 Task: Learn more about a recruiter lite.
Action: Mouse moved to (744, 87)
Screenshot: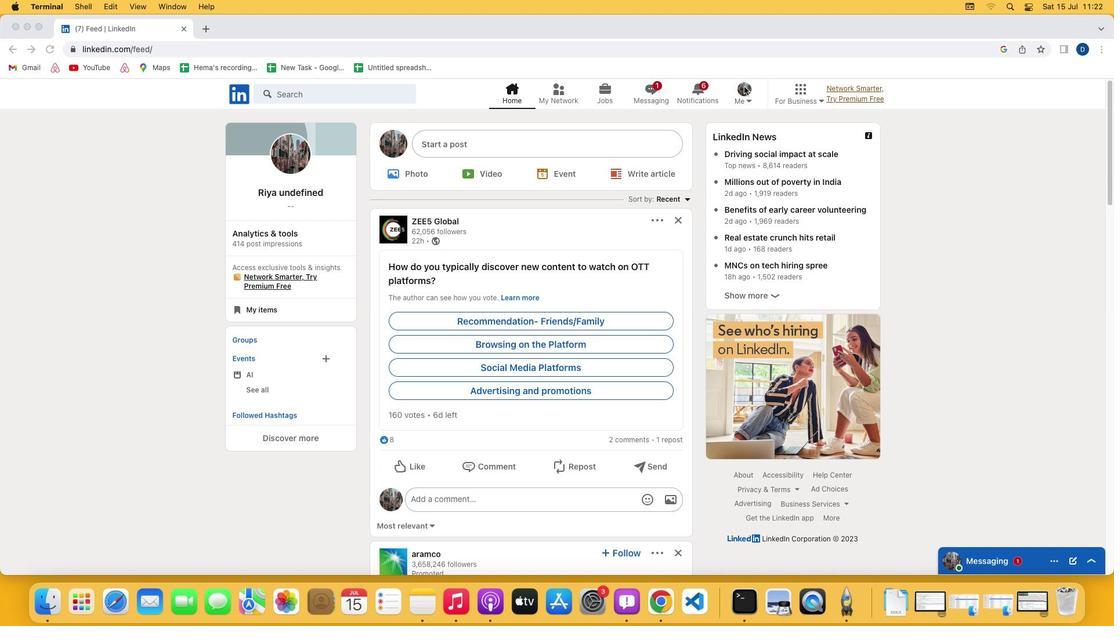 
Action: Mouse pressed left at (744, 87)
Screenshot: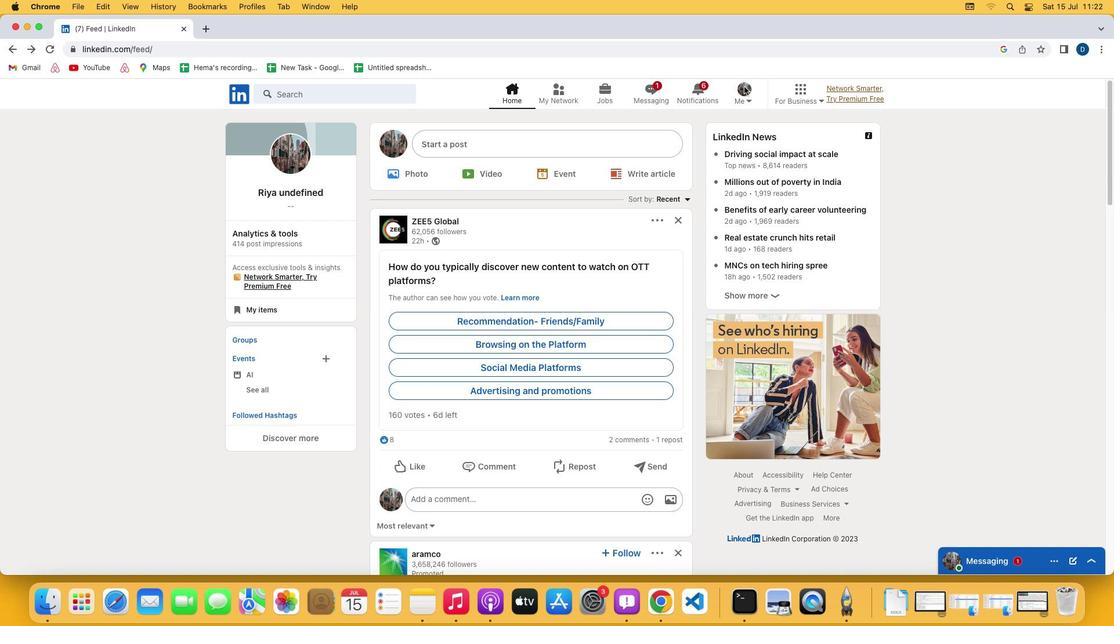 
Action: Mouse pressed left at (744, 87)
Screenshot: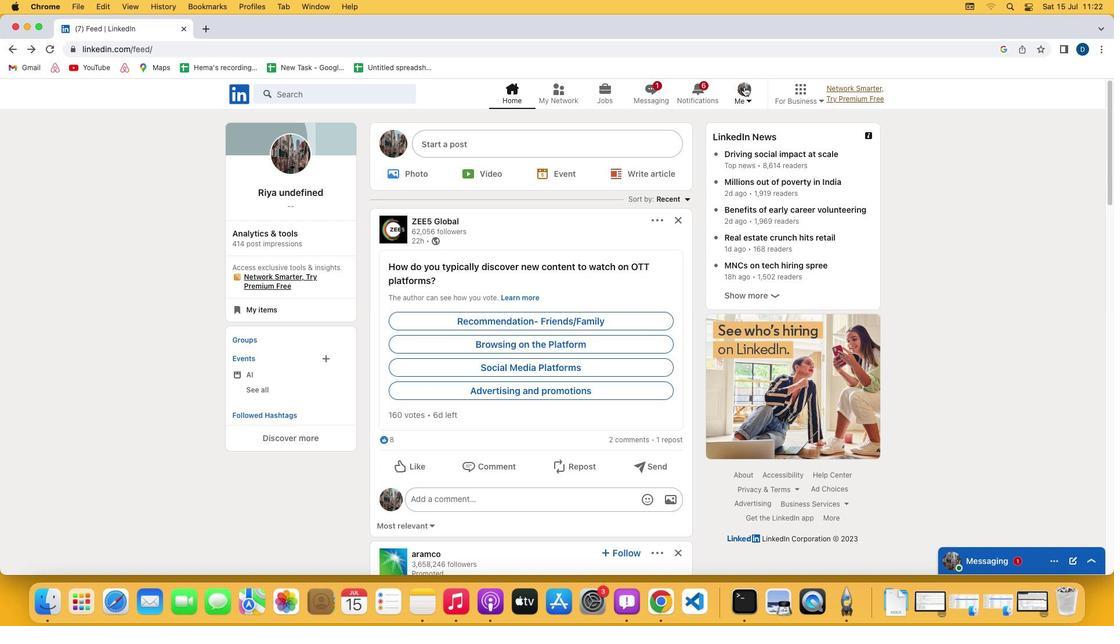 
Action: Mouse moved to (649, 221)
Screenshot: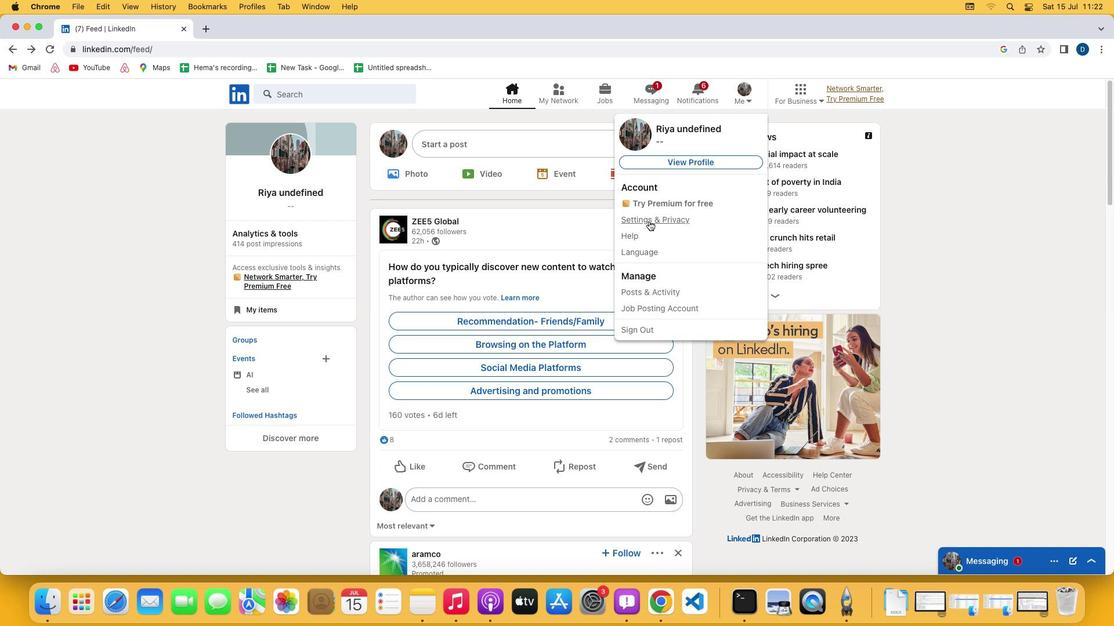 
Action: Mouse pressed left at (649, 221)
Screenshot: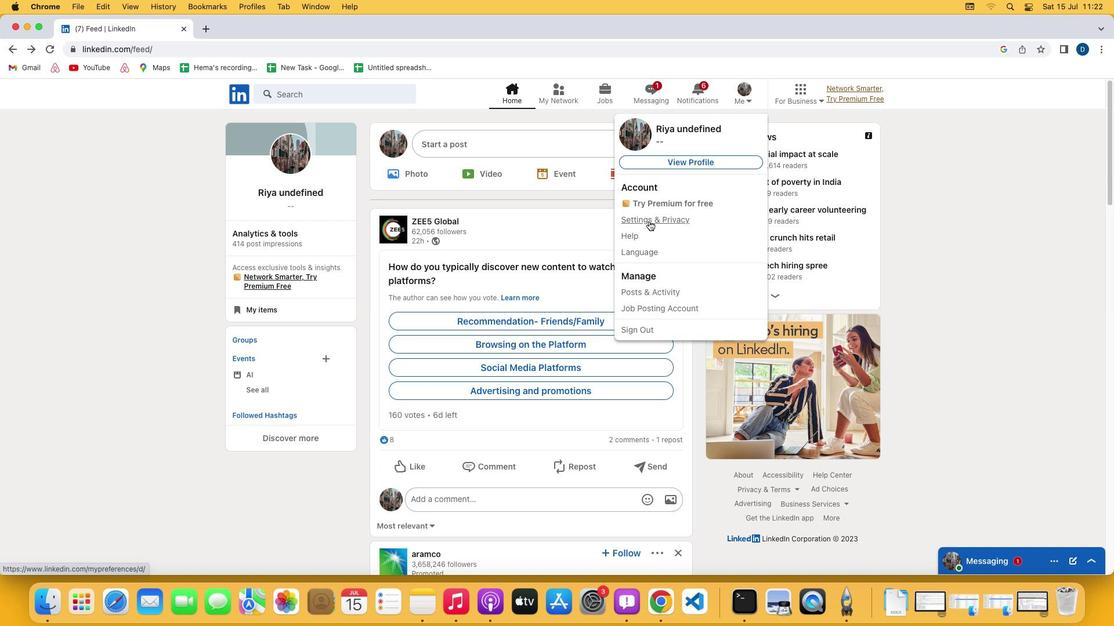 
Action: Mouse moved to (617, 328)
Screenshot: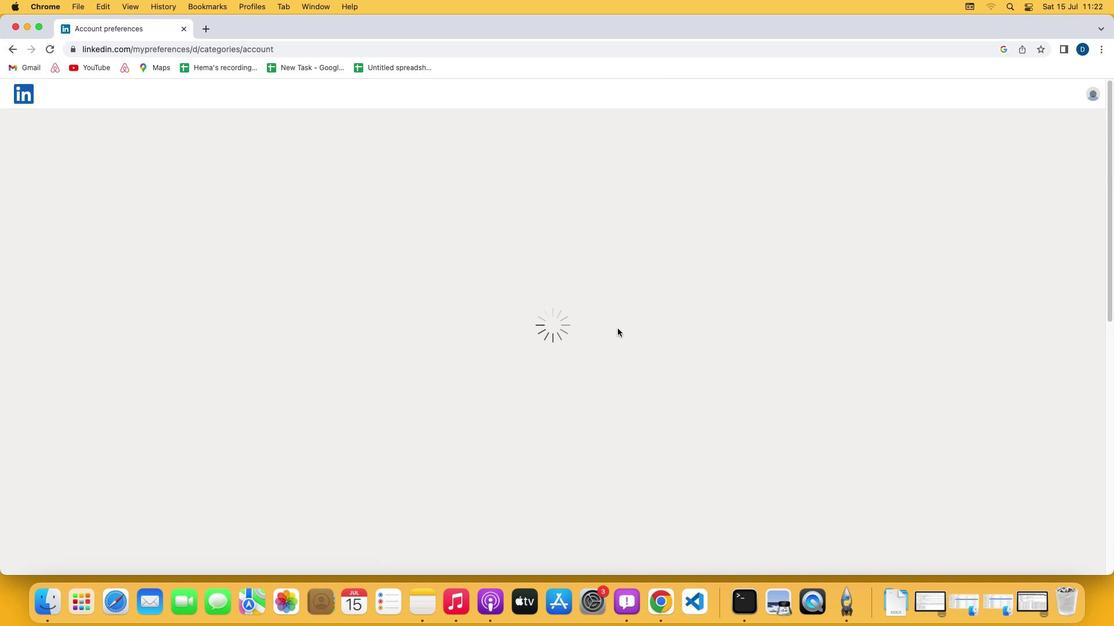 
Action: Mouse scrolled (617, 328) with delta (0, 0)
Screenshot: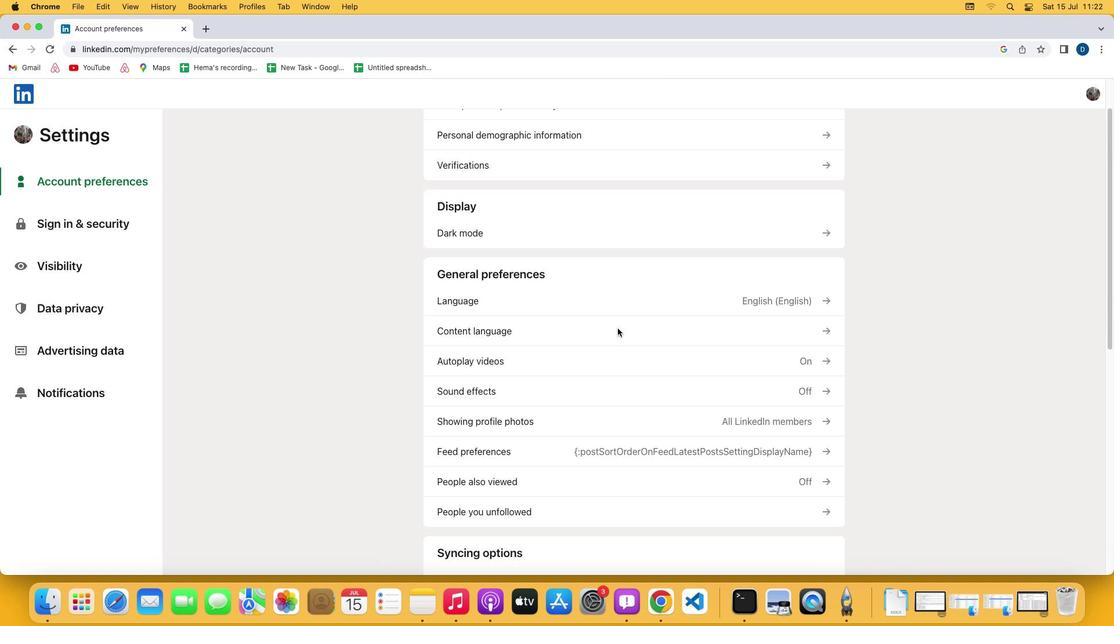 
Action: Mouse scrolled (617, 328) with delta (0, 0)
Screenshot: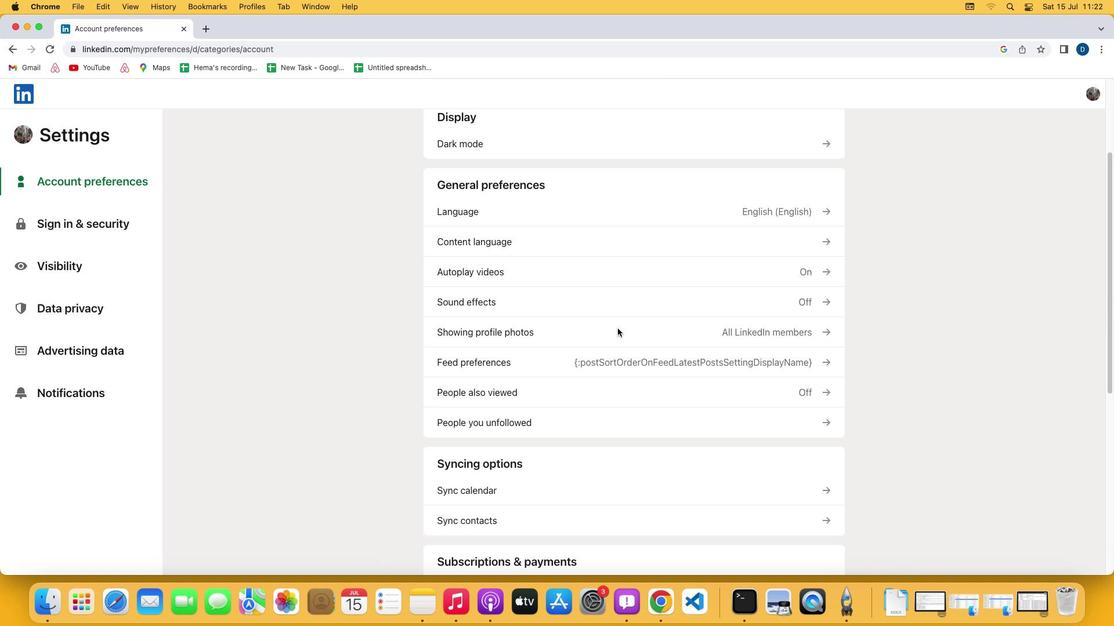 
Action: Mouse scrolled (617, 328) with delta (0, -1)
Screenshot: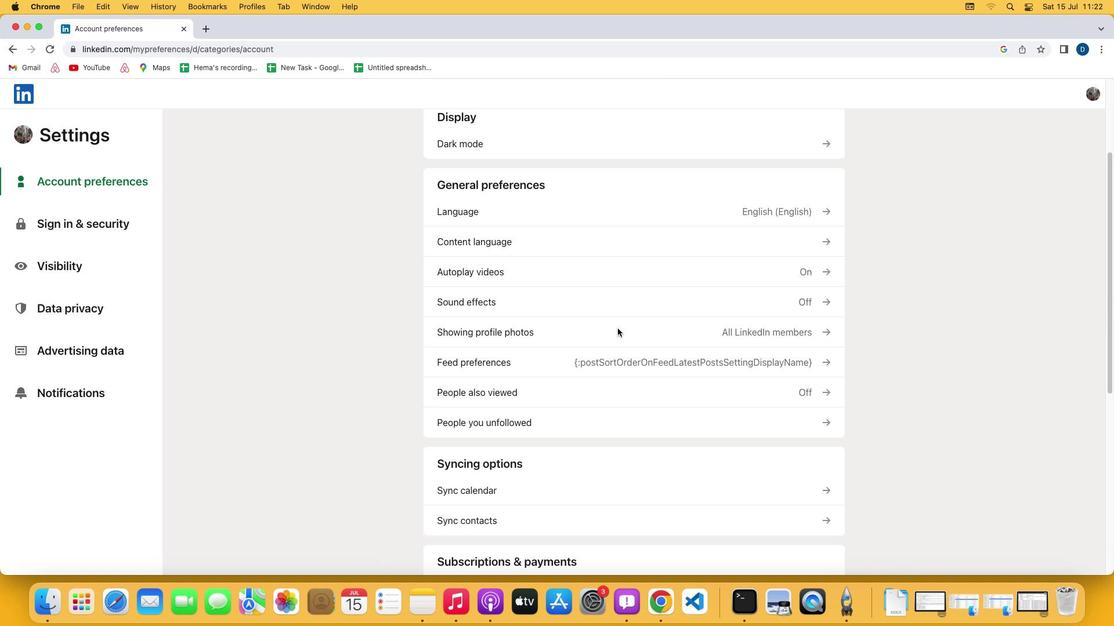 
Action: Mouse scrolled (617, 328) with delta (0, -2)
Screenshot: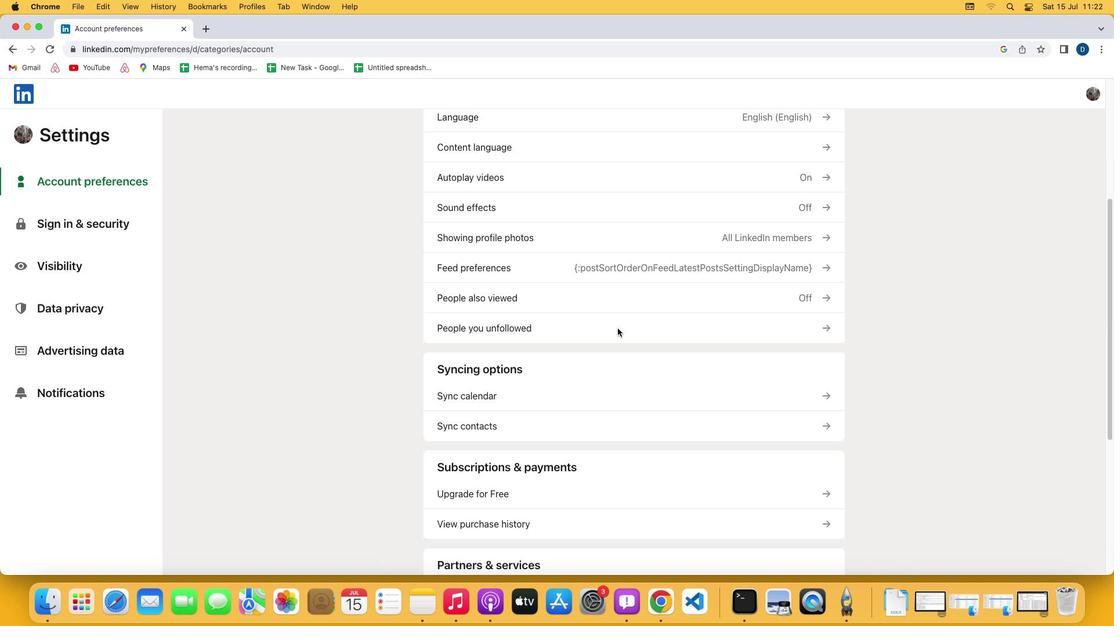 
Action: Mouse scrolled (617, 328) with delta (0, 0)
Screenshot: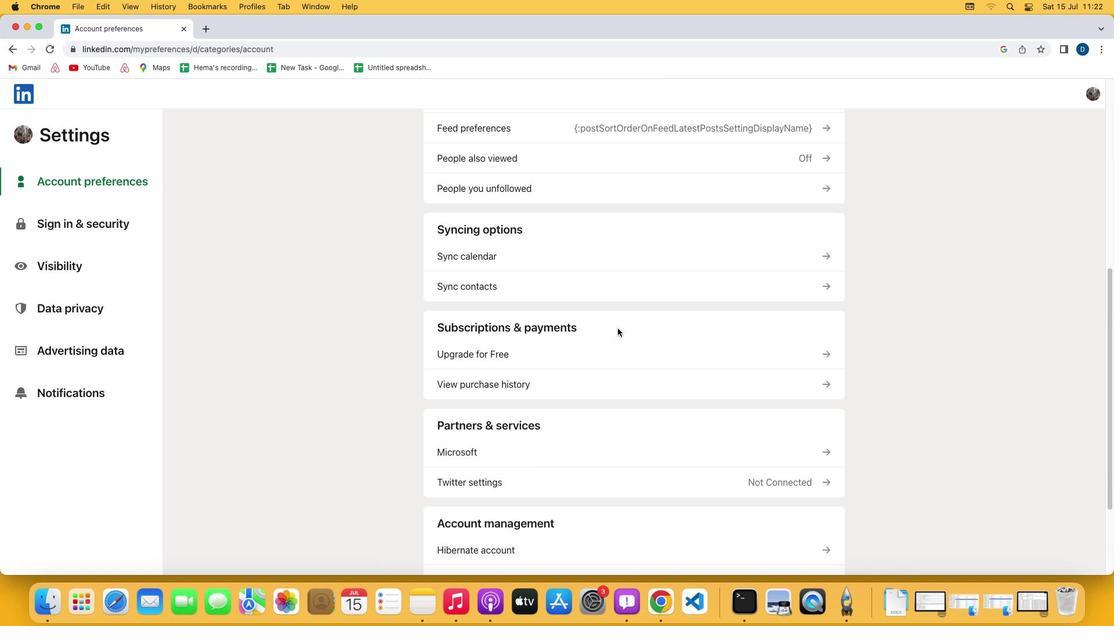 
Action: Mouse scrolled (617, 328) with delta (0, 0)
Screenshot: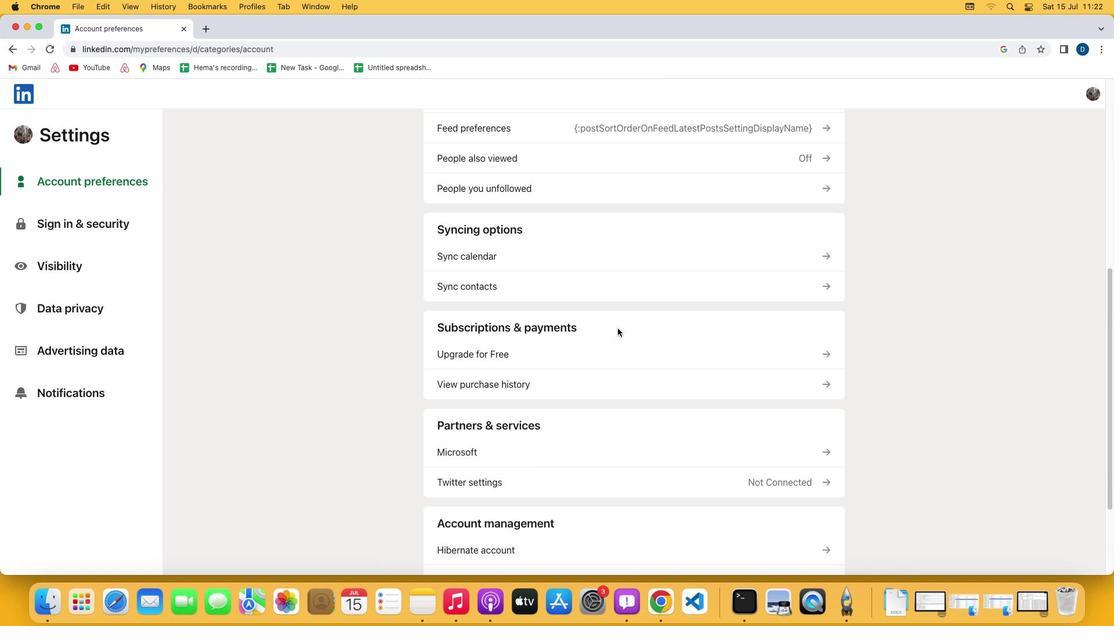 
Action: Mouse scrolled (617, 328) with delta (0, -1)
Screenshot: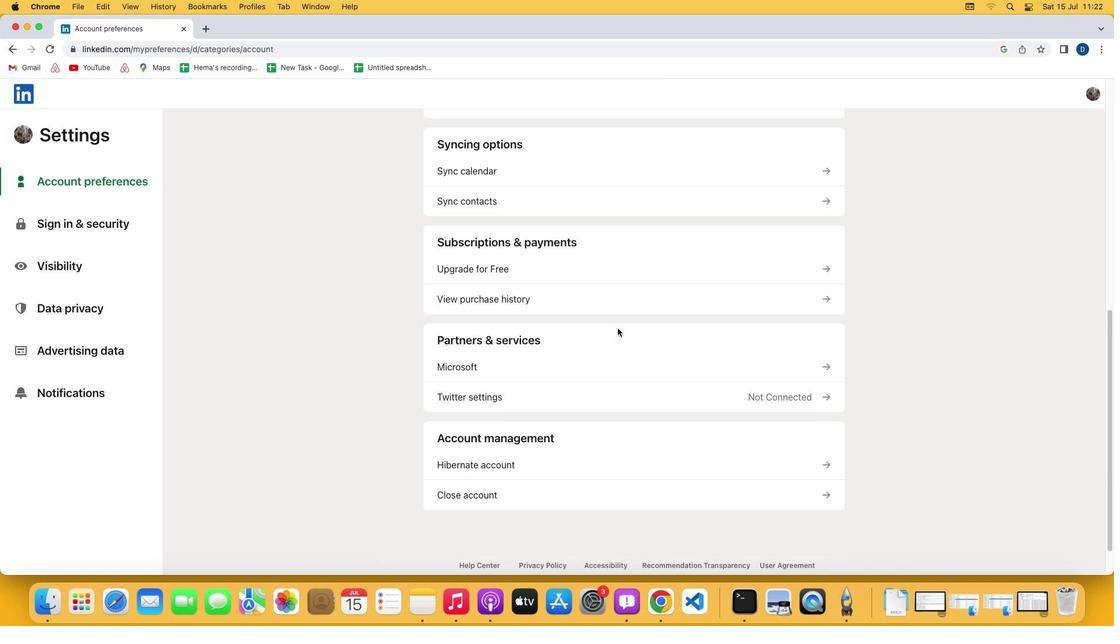 
Action: Mouse scrolled (617, 328) with delta (0, -2)
Screenshot: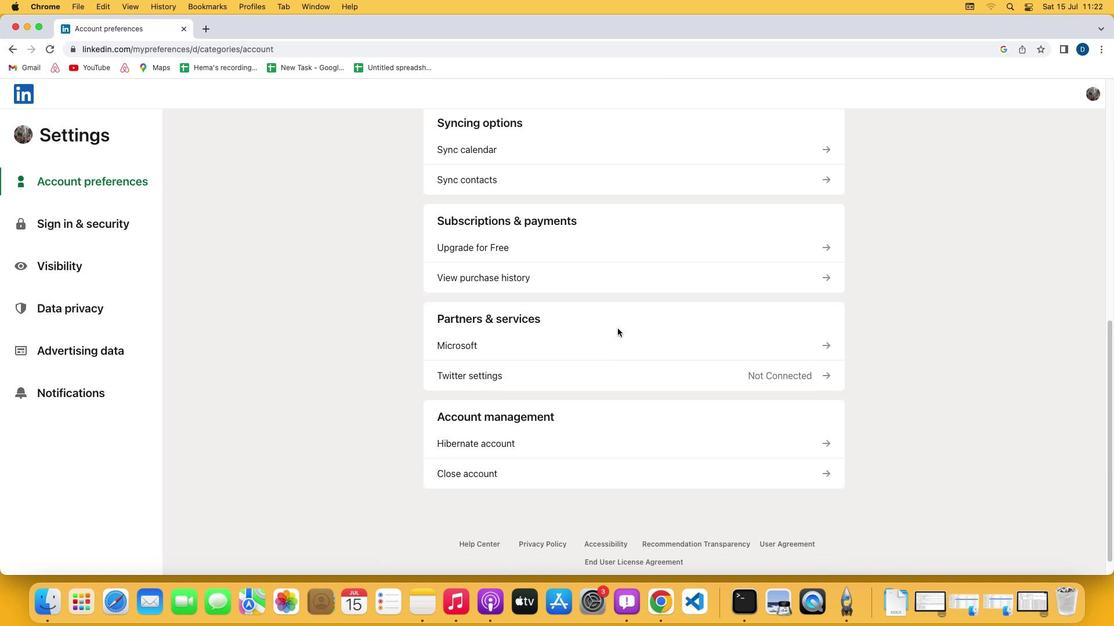 
Action: Mouse moved to (550, 258)
Screenshot: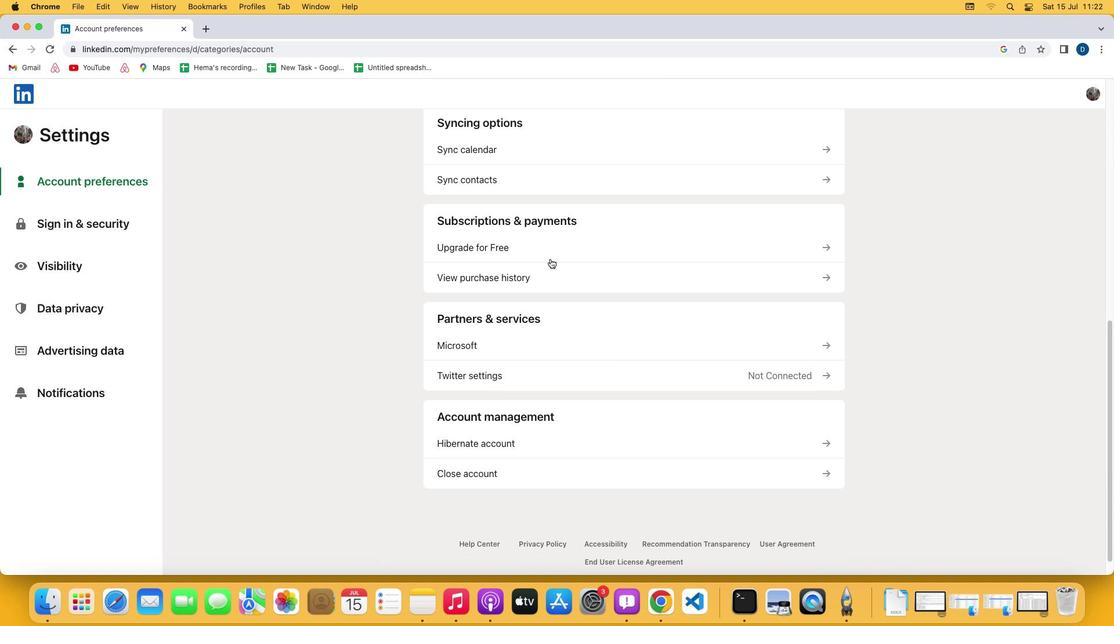 
Action: Mouse pressed left at (550, 258)
Screenshot: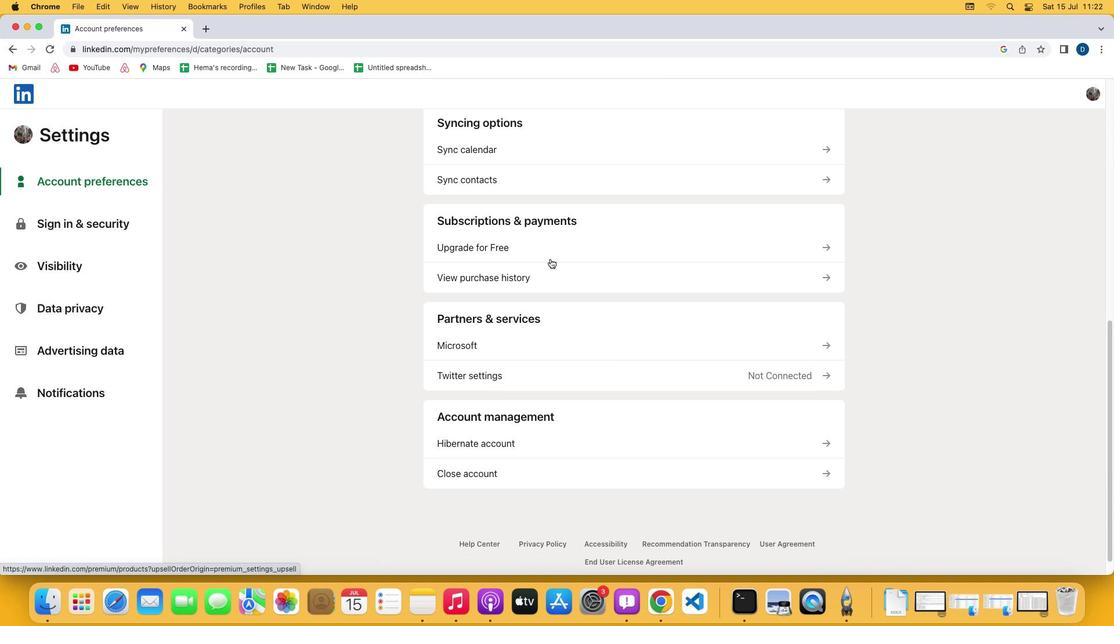 
Action: Mouse moved to (453, 312)
Screenshot: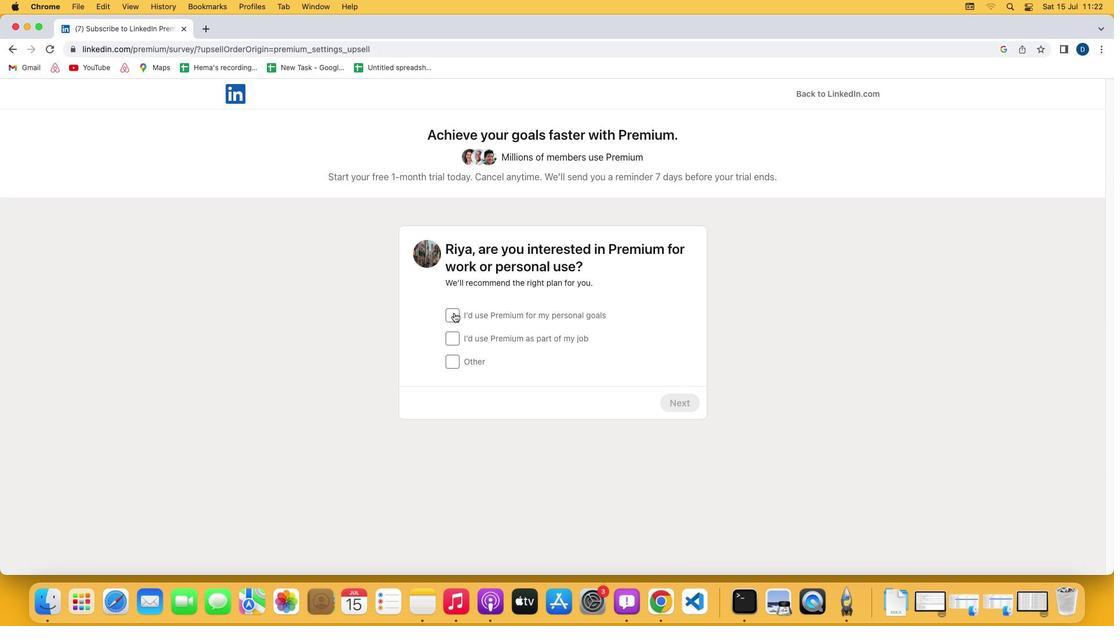 
Action: Mouse pressed left at (453, 312)
Screenshot: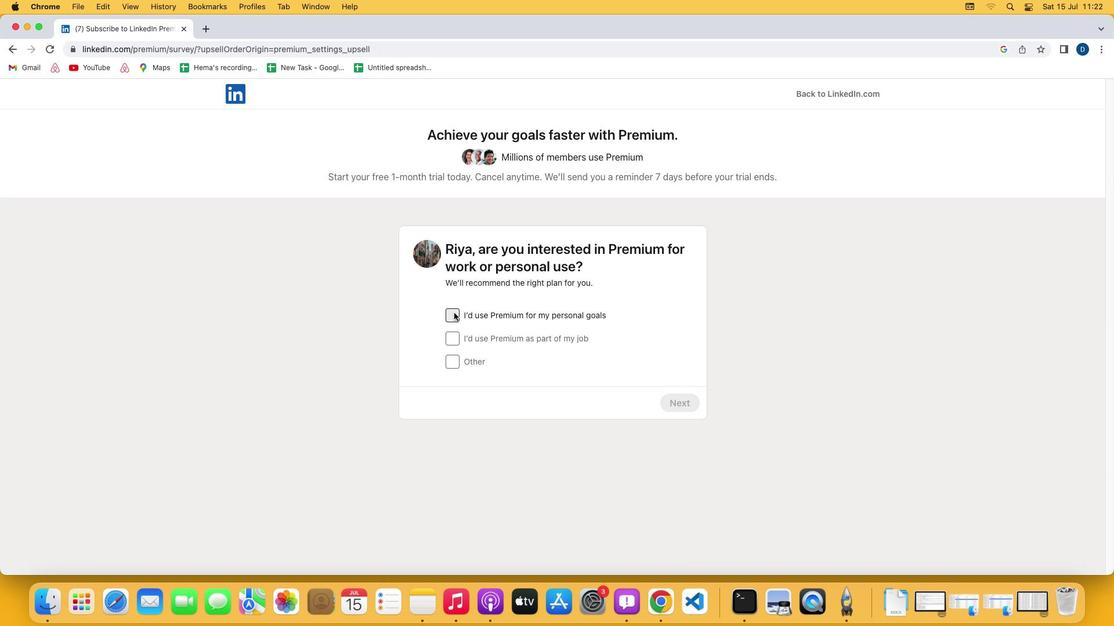
Action: Mouse moved to (684, 404)
Screenshot: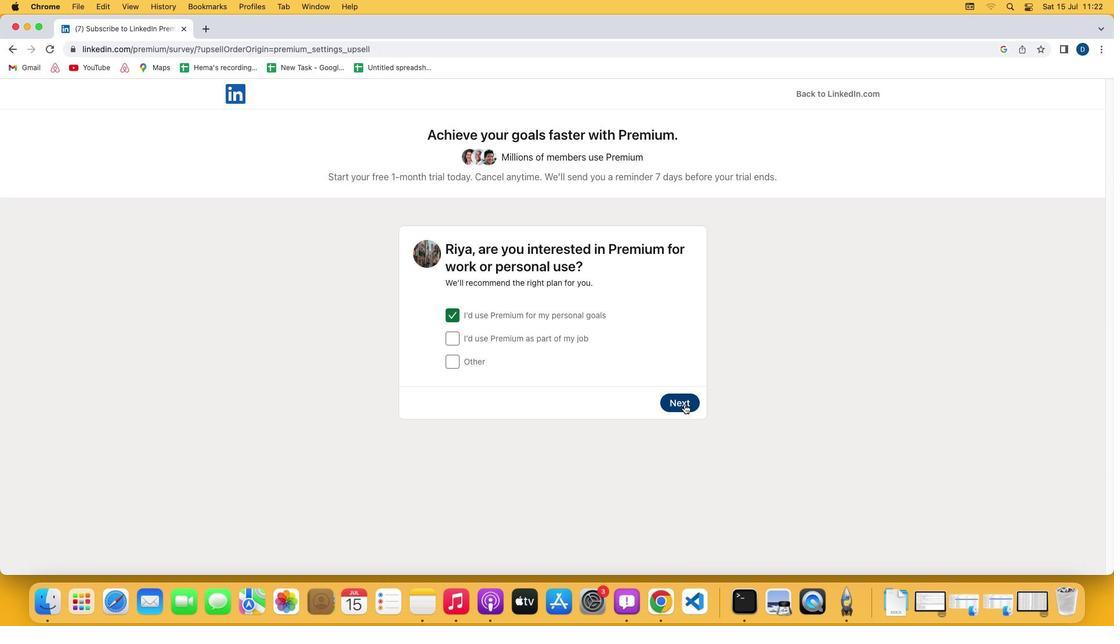
Action: Mouse pressed left at (684, 404)
Screenshot: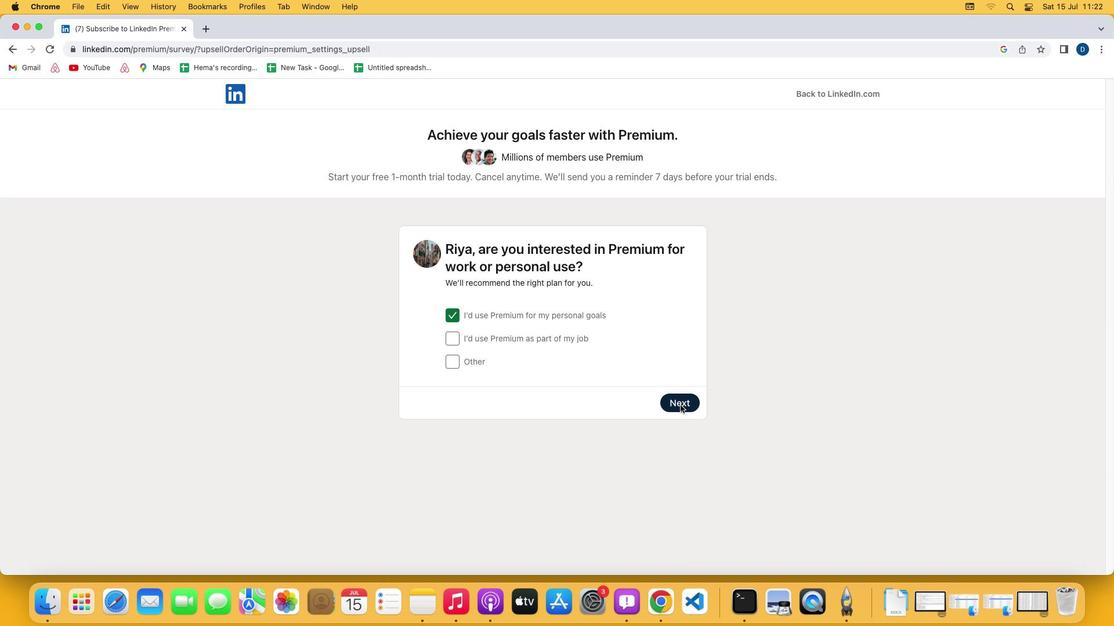
Action: Mouse moved to (682, 471)
Screenshot: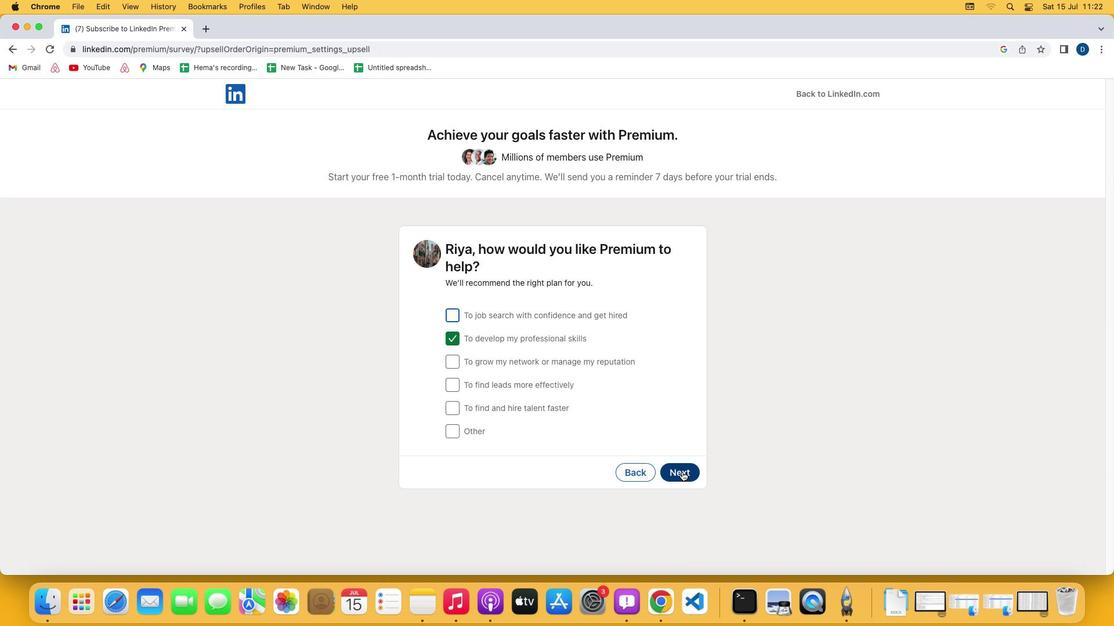 
Action: Mouse pressed left at (682, 471)
Screenshot: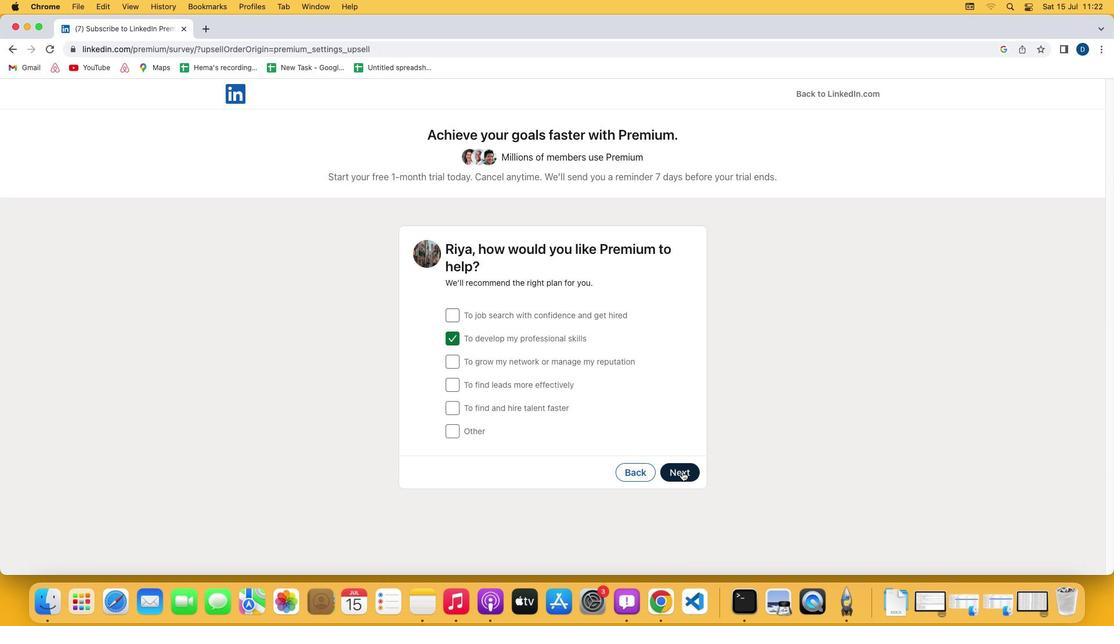 
Action: Mouse moved to (451, 316)
Screenshot: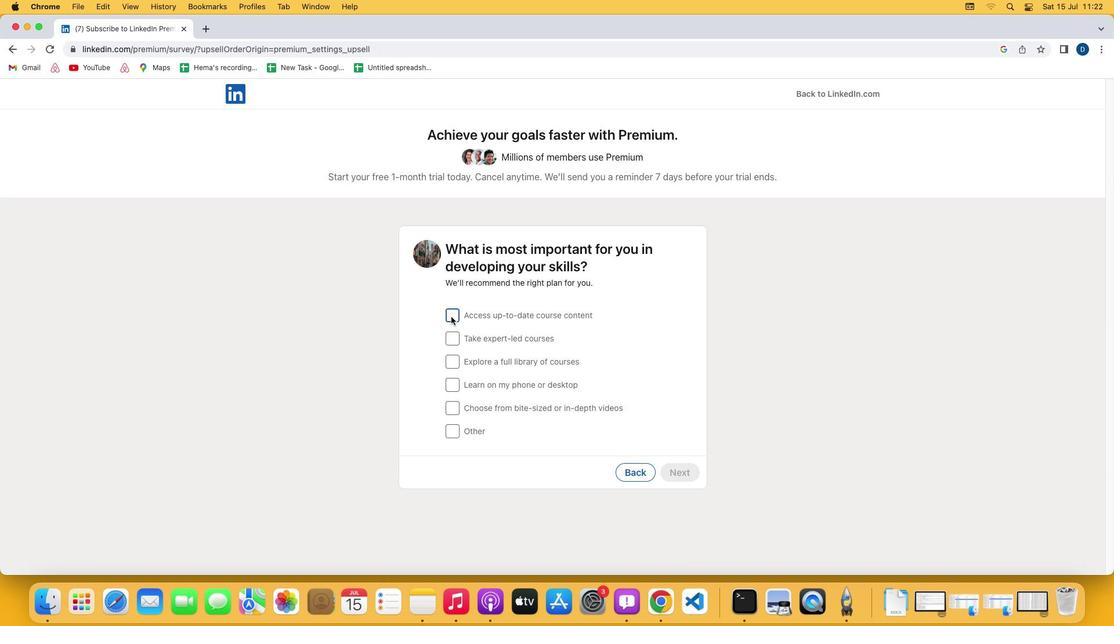 
Action: Mouse pressed left at (451, 316)
Screenshot: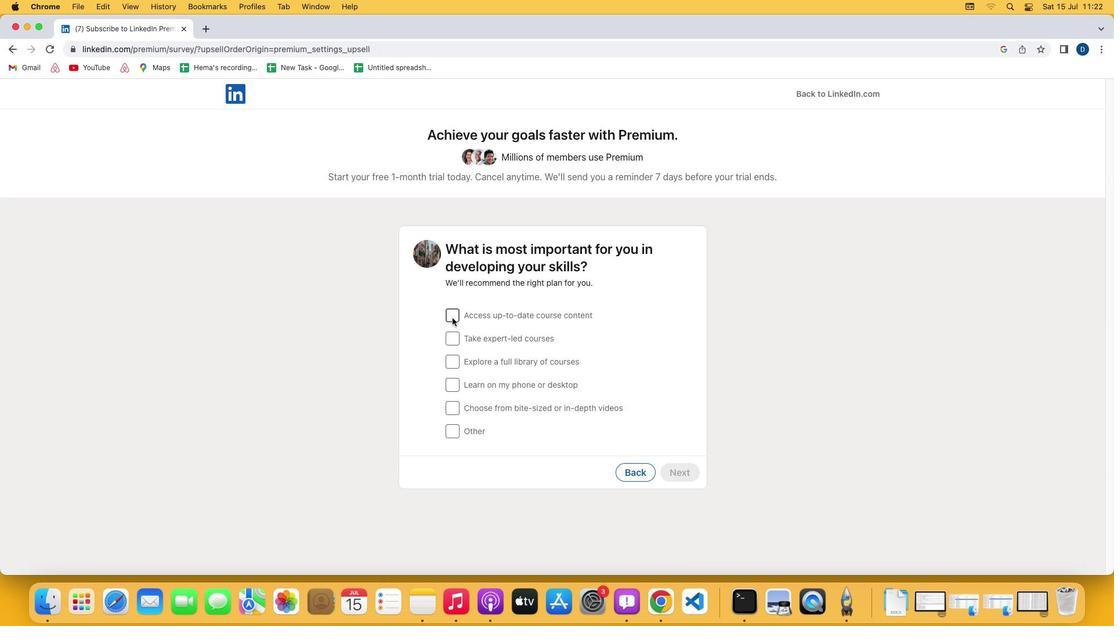 
Action: Mouse moved to (682, 471)
Screenshot: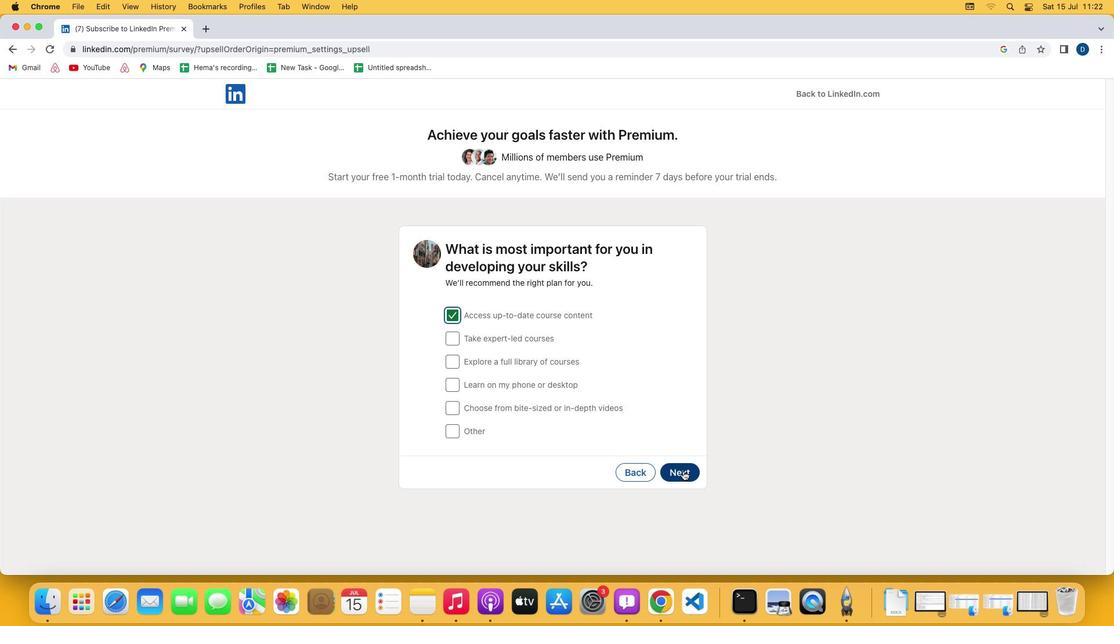 
Action: Mouse pressed left at (682, 471)
Screenshot: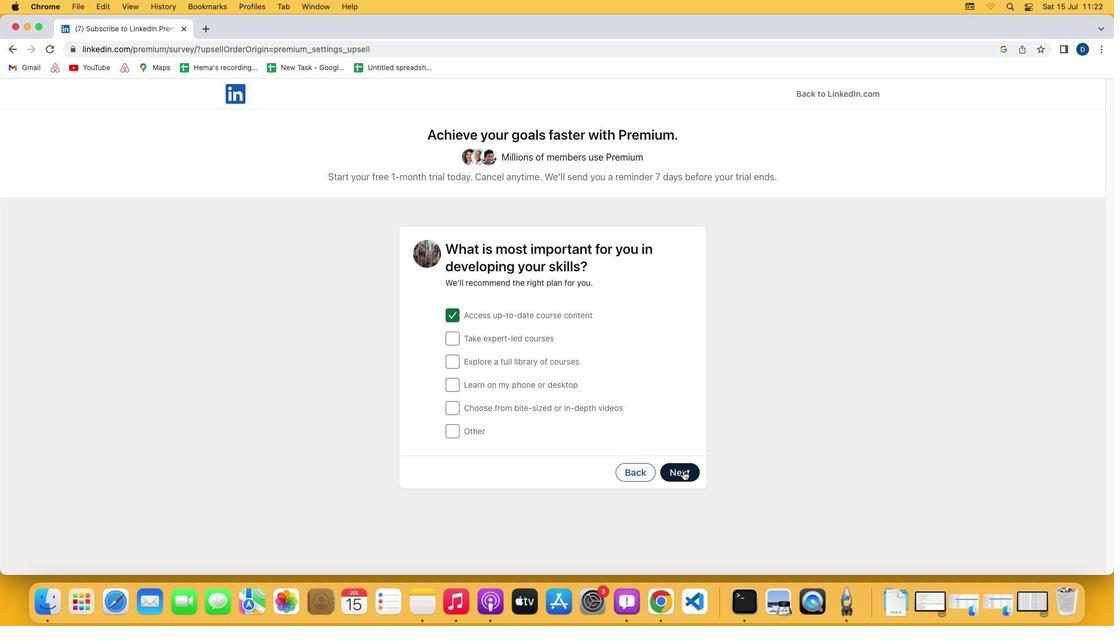 
Action: Mouse moved to (545, 454)
Screenshot: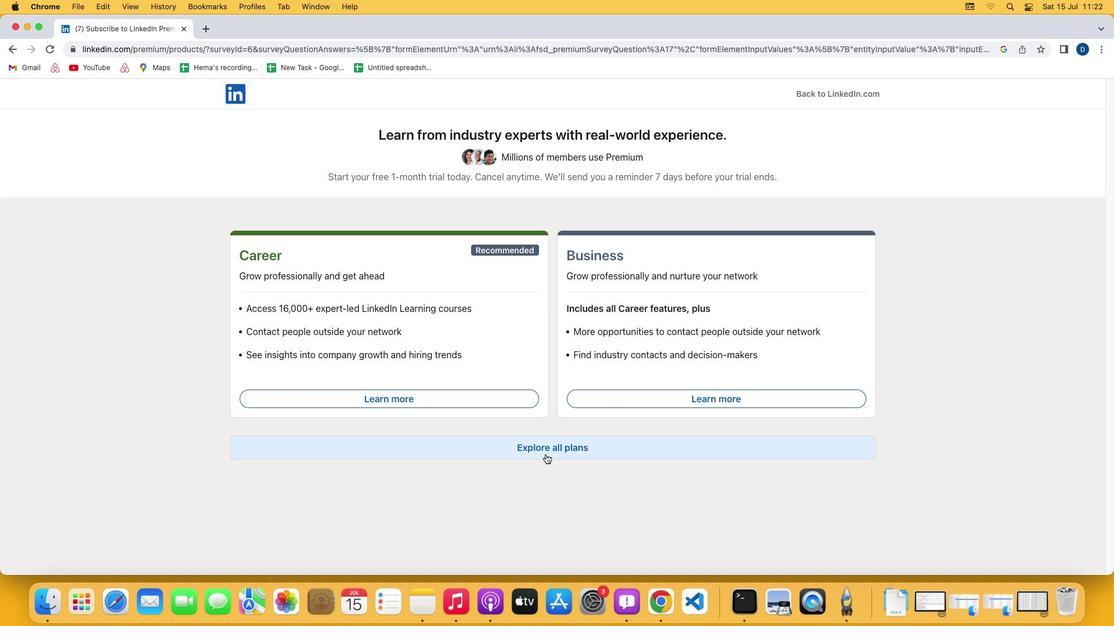 
Action: Mouse pressed left at (545, 454)
Screenshot: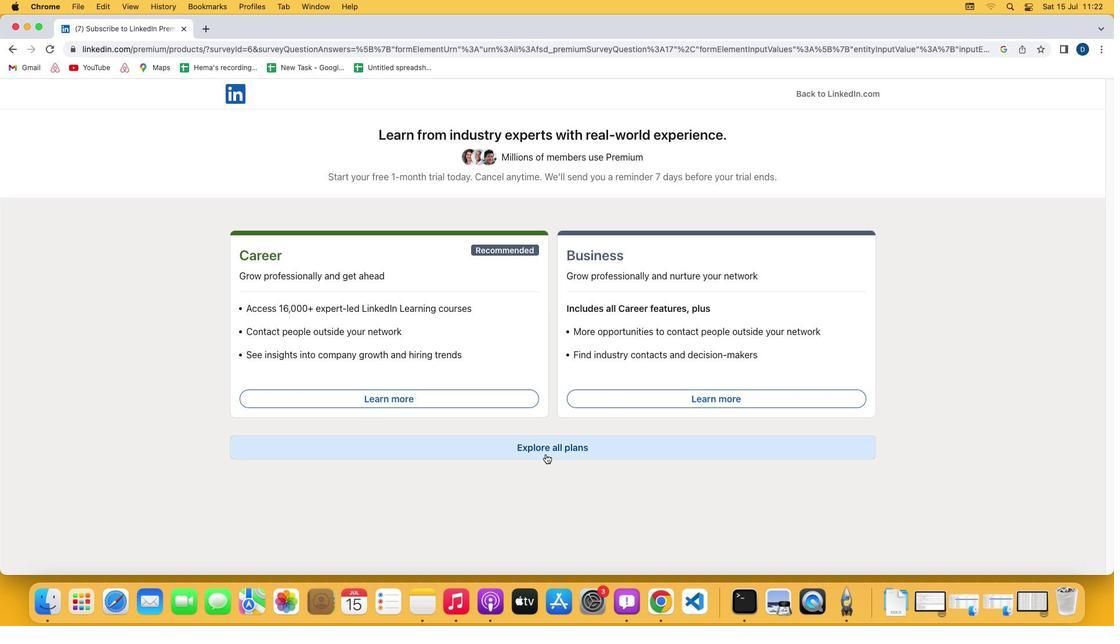 
Action: Mouse moved to (779, 479)
Screenshot: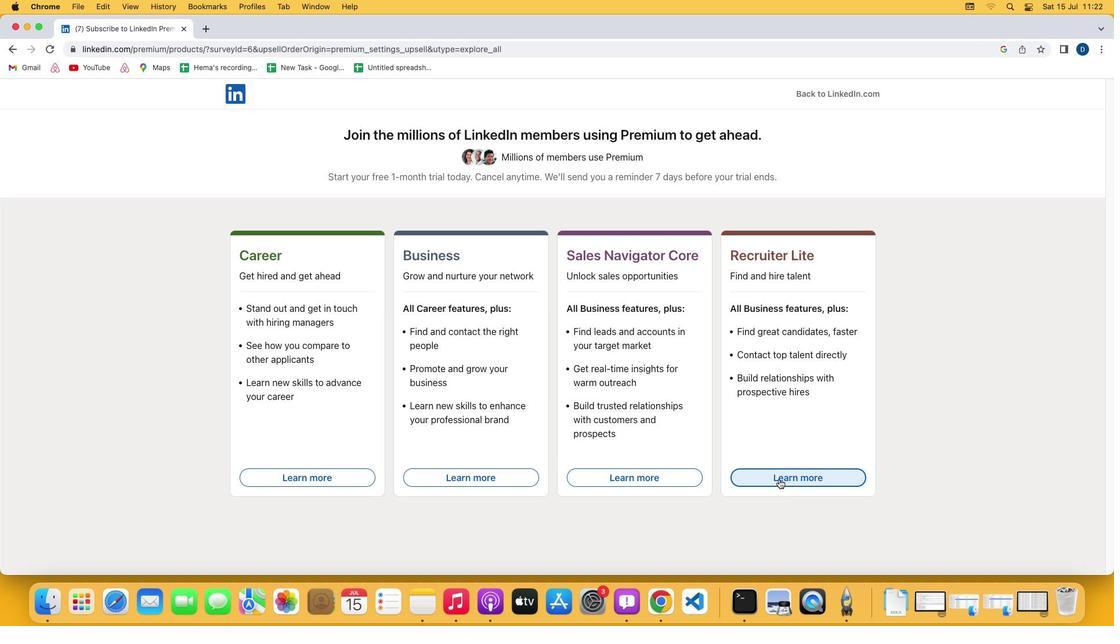 
Action: Mouse pressed left at (779, 479)
Screenshot: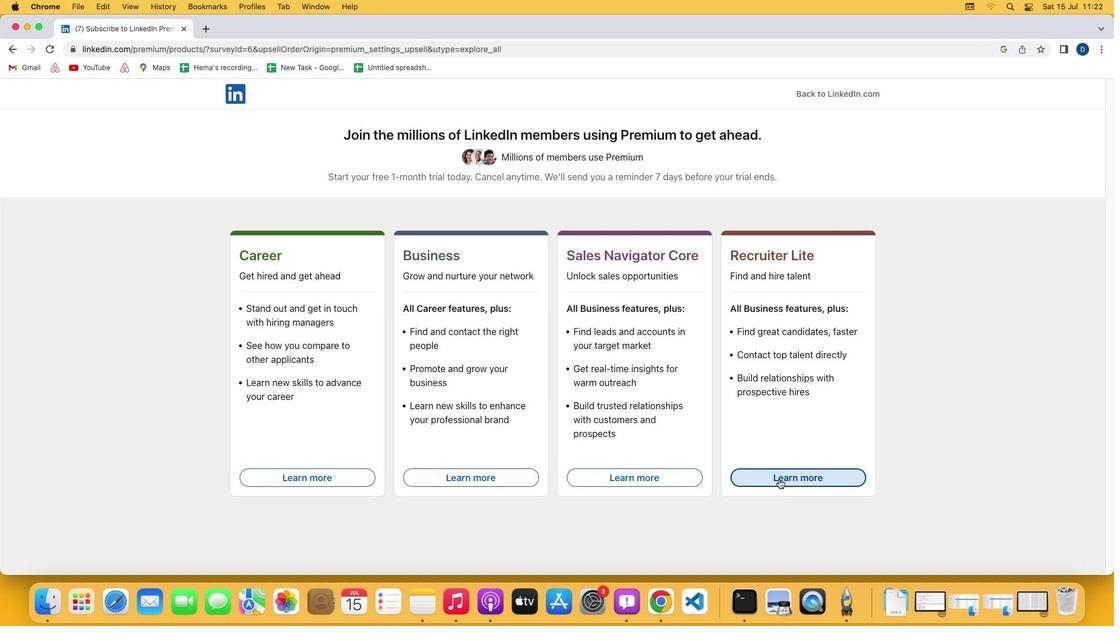 
